 Task: Access the entitlement processes.
Action: Mouse moved to (925, 63)
Screenshot: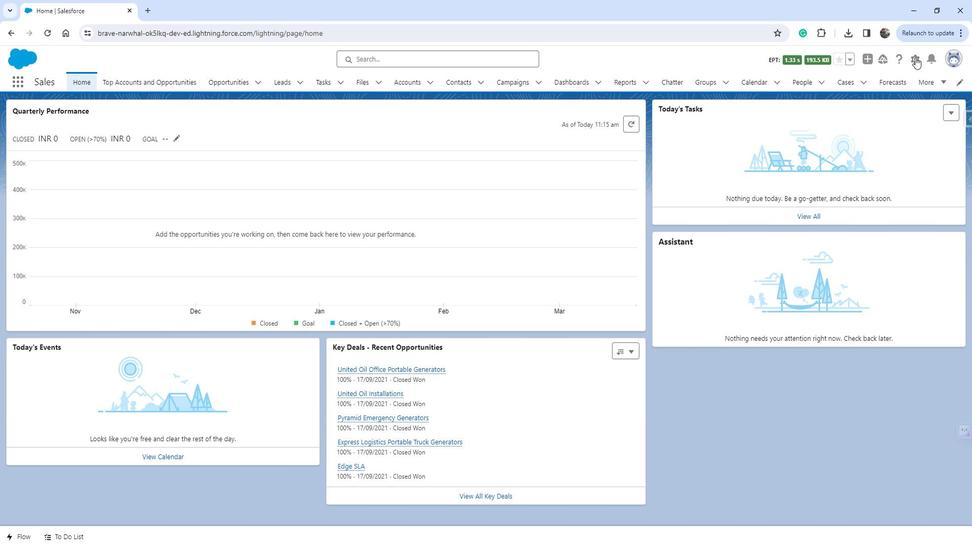 
Action: Mouse pressed left at (925, 63)
Screenshot: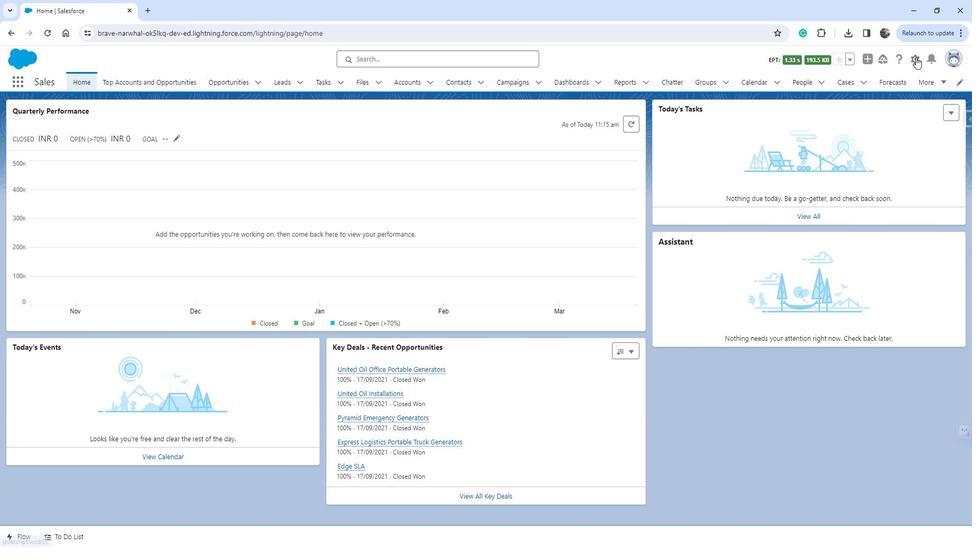 
Action: Mouse moved to (884, 98)
Screenshot: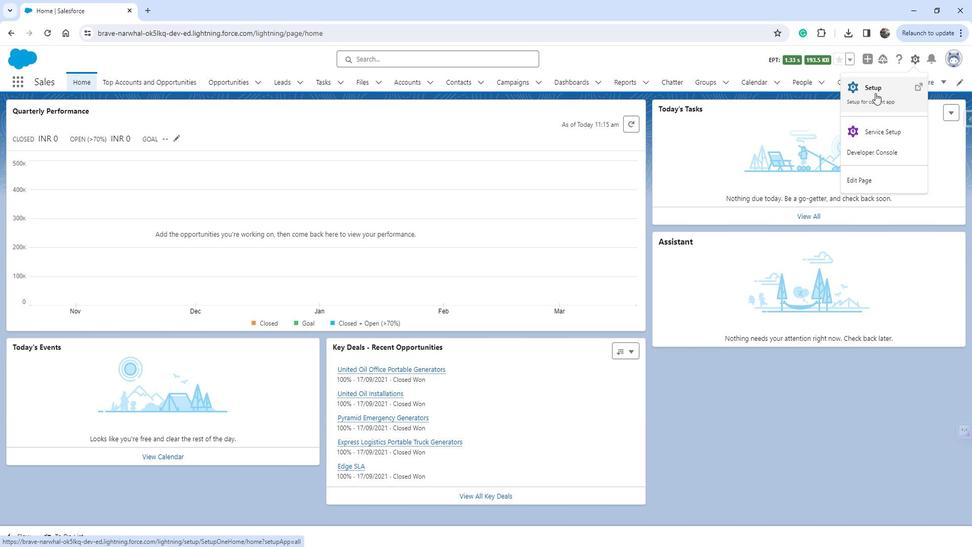 
Action: Mouse pressed left at (884, 98)
Screenshot: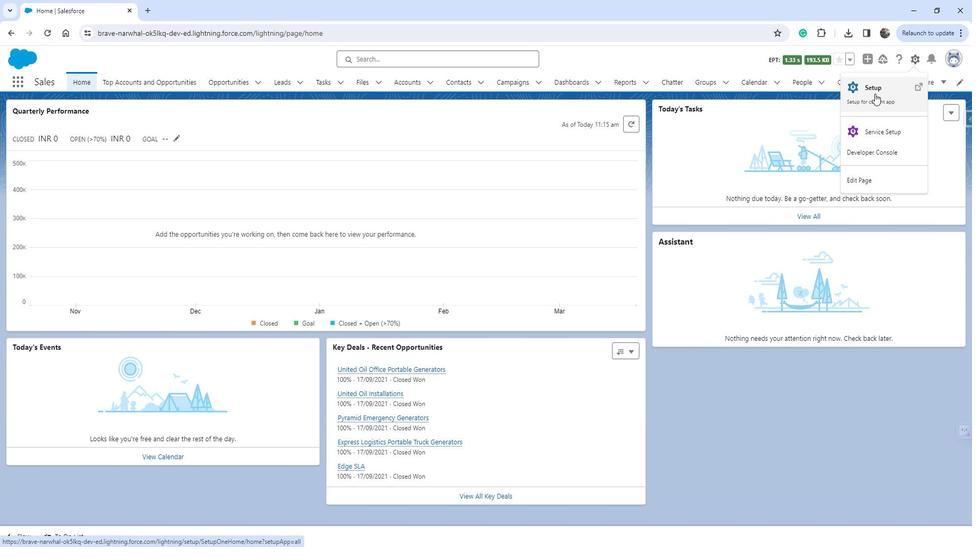 
Action: Mouse moved to (58, 330)
Screenshot: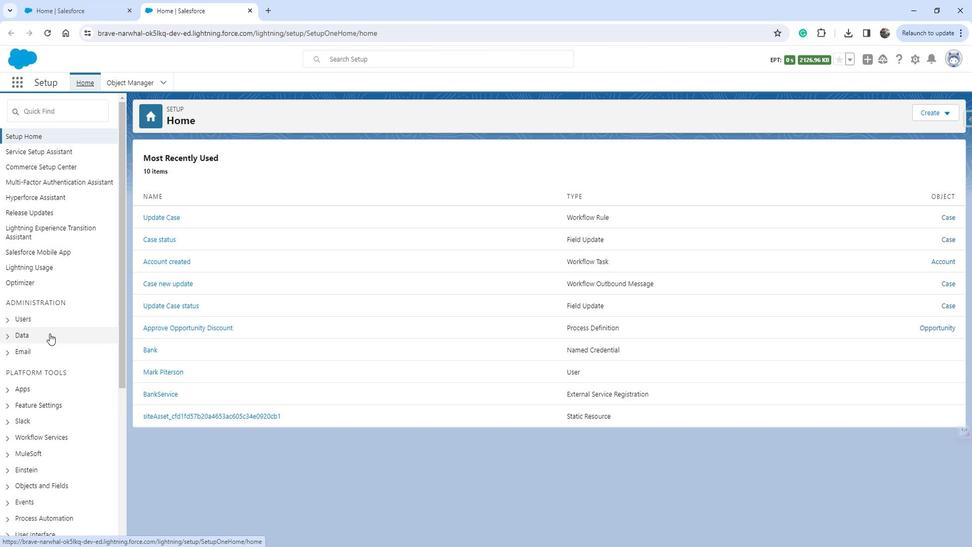 
Action: Mouse scrolled (58, 329) with delta (0, 0)
Screenshot: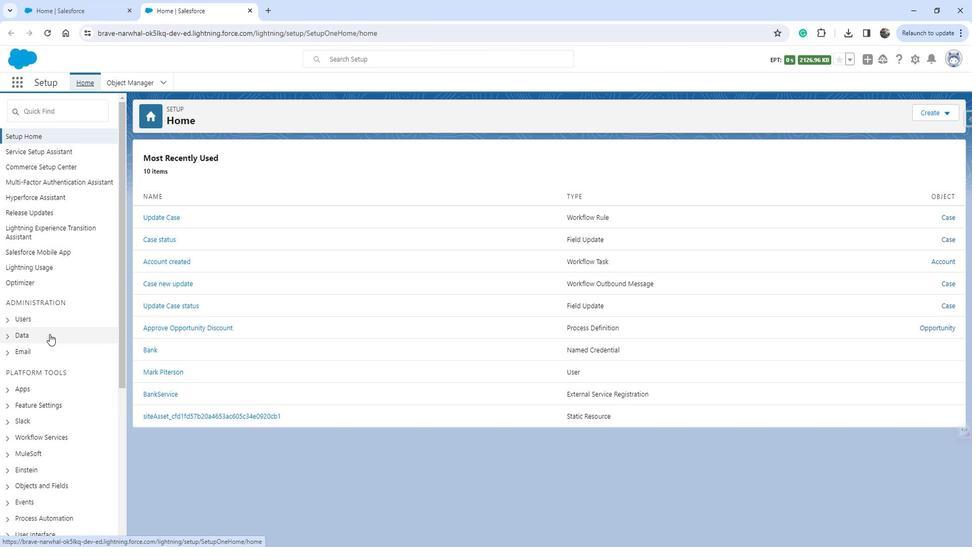 
Action: Mouse scrolled (58, 329) with delta (0, 0)
Screenshot: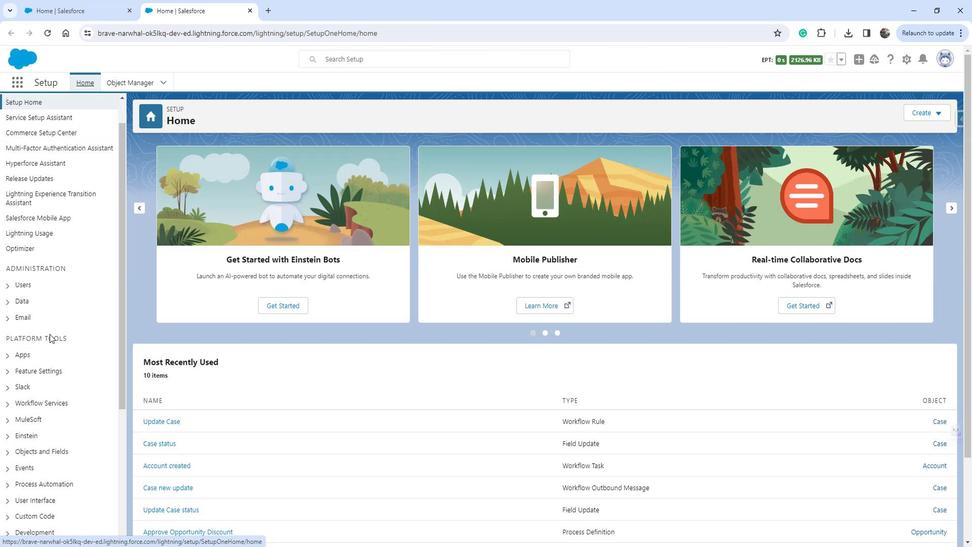 
Action: Mouse scrolled (58, 329) with delta (0, 0)
Screenshot: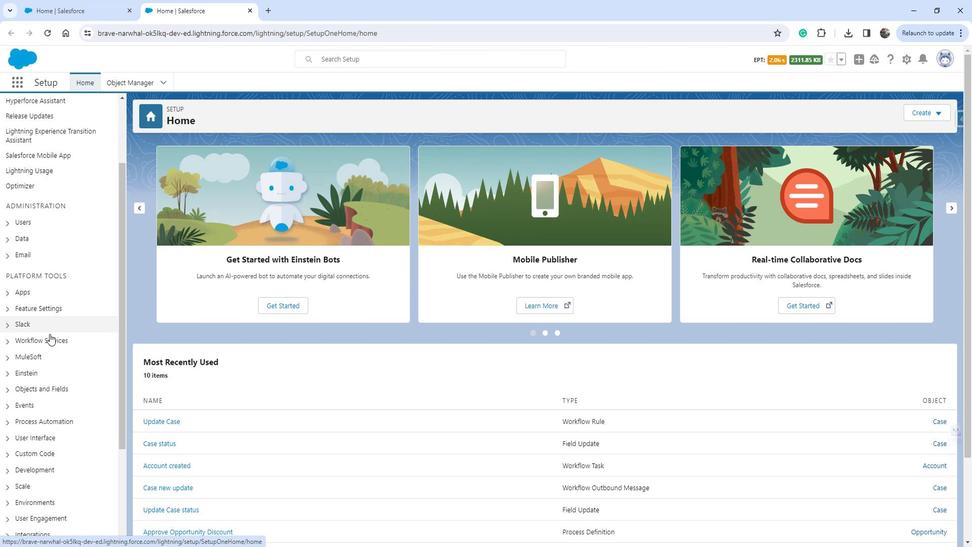 
Action: Mouse moved to (38, 389)
Screenshot: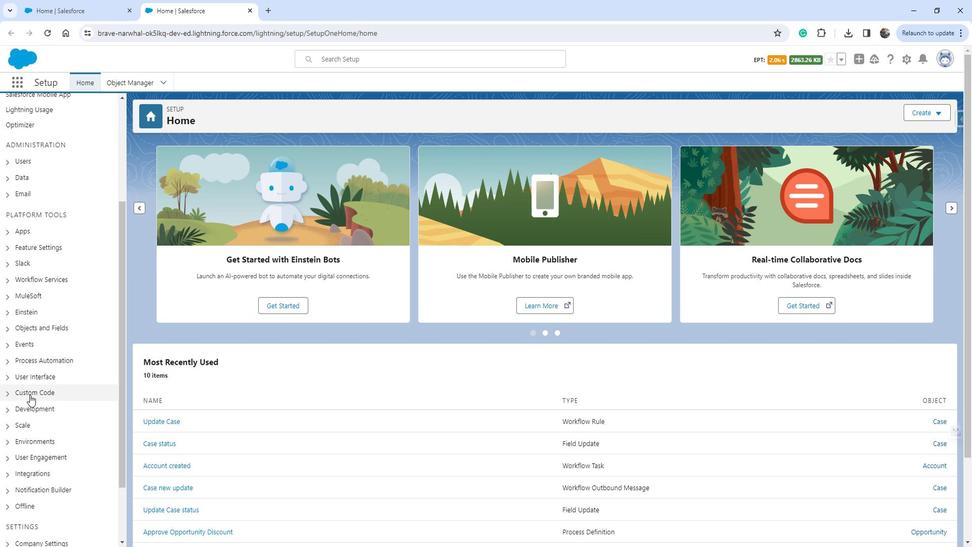 
Action: Mouse scrolled (38, 388) with delta (0, 0)
Screenshot: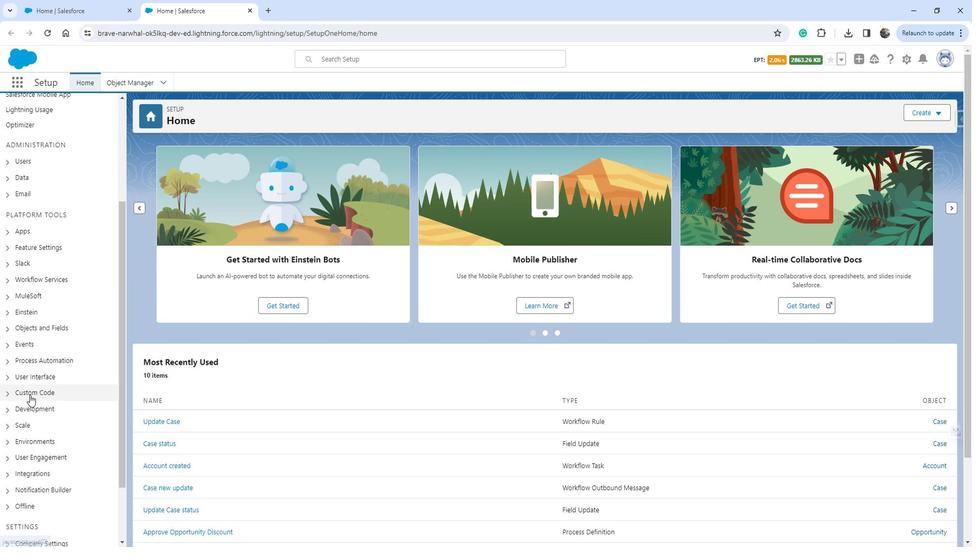 
Action: Mouse moved to (14, 383)
Screenshot: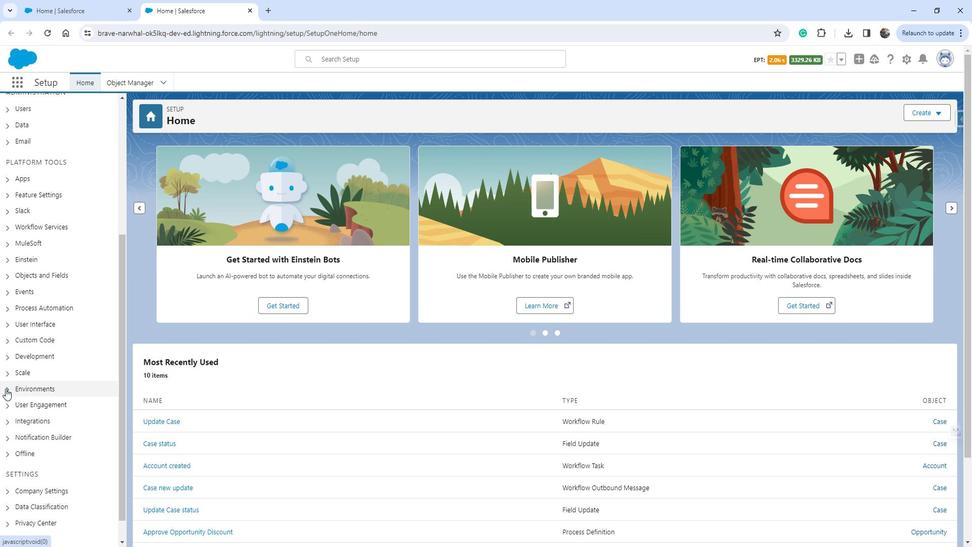 
Action: Mouse pressed left at (14, 383)
Screenshot: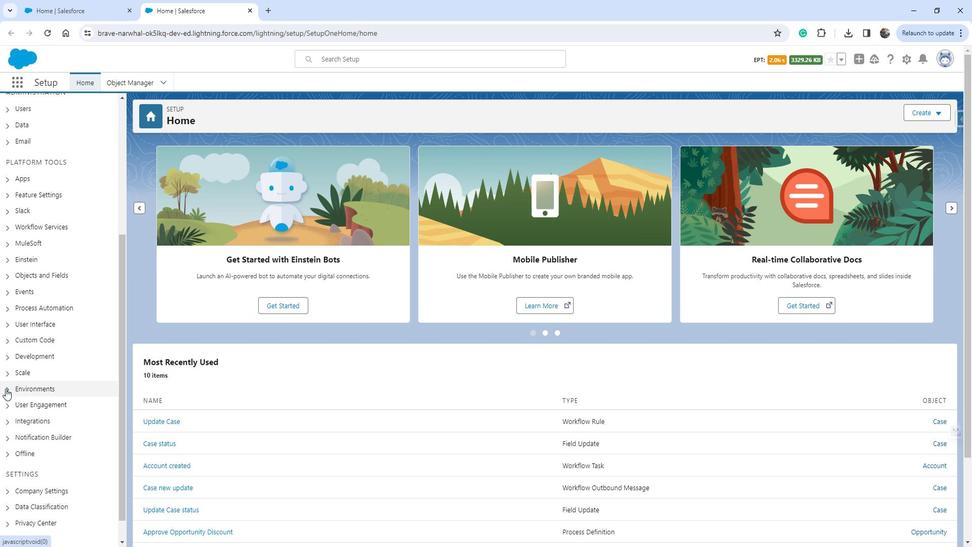 
Action: Mouse moved to (47, 384)
Screenshot: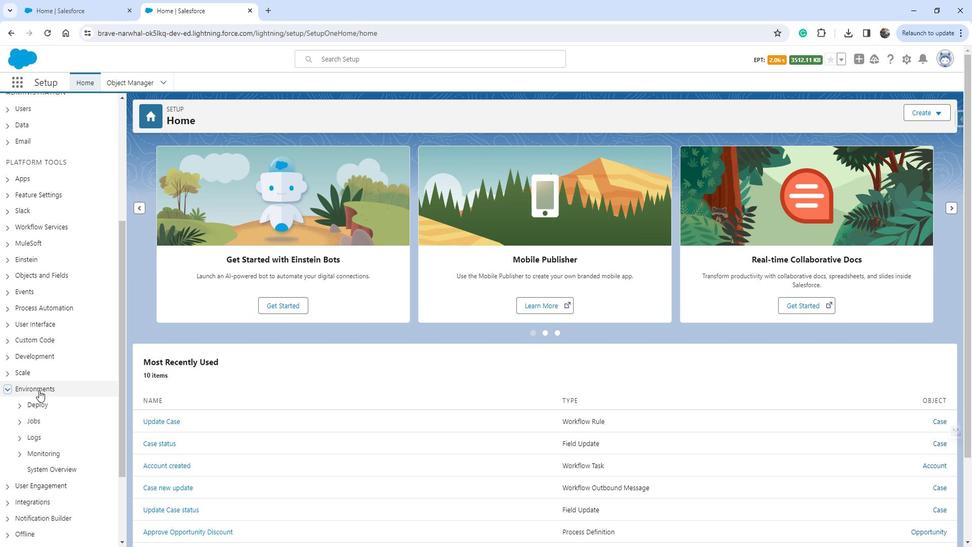 
Action: Mouse scrolled (47, 384) with delta (0, 0)
Screenshot: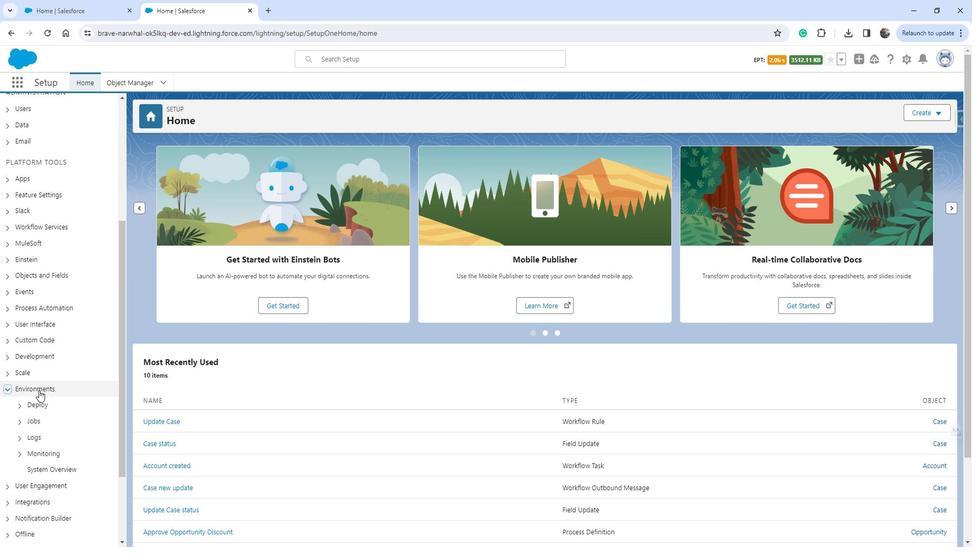 
Action: Mouse scrolled (47, 384) with delta (0, 0)
Screenshot: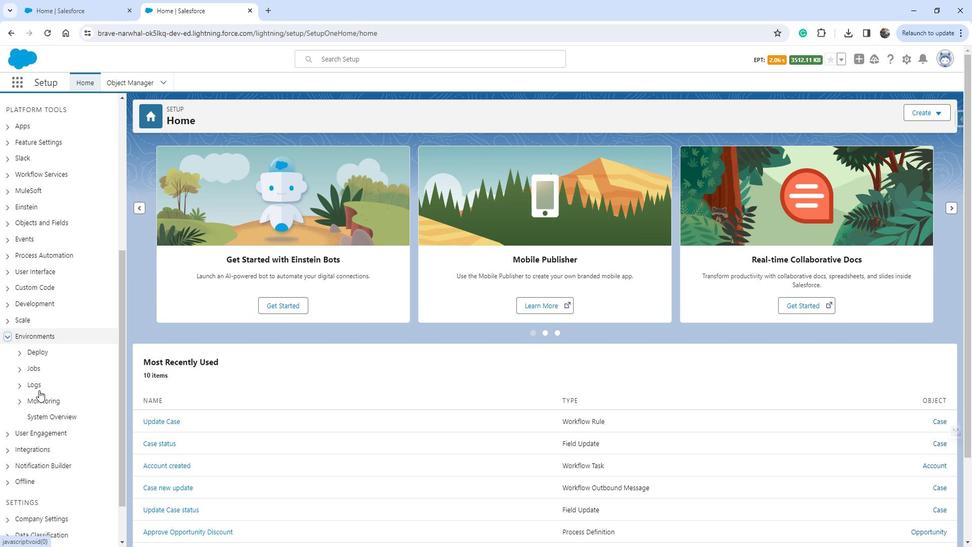 
Action: Mouse moved to (29, 342)
Screenshot: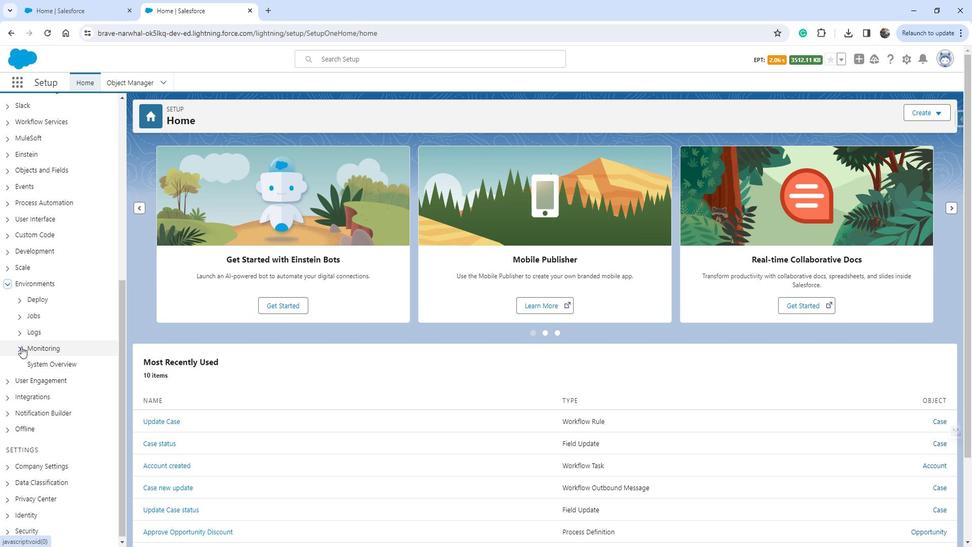 
Action: Mouse pressed left at (29, 342)
Screenshot: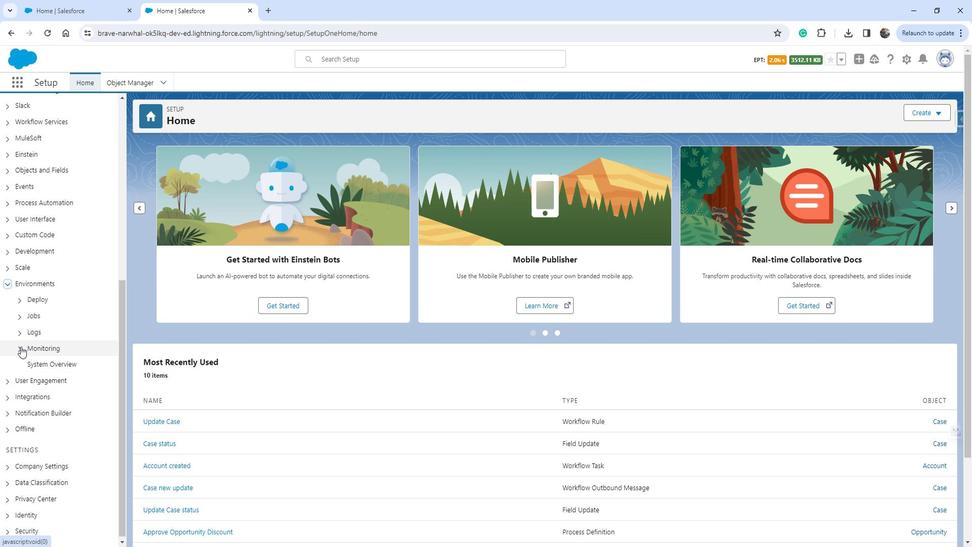 
Action: Mouse moved to (77, 422)
Screenshot: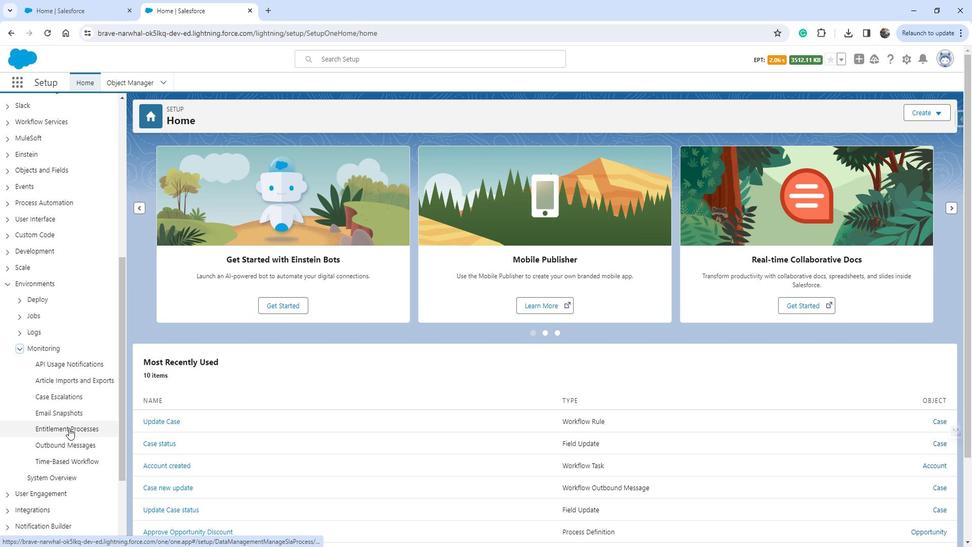 
Action: Mouse pressed left at (77, 422)
Screenshot: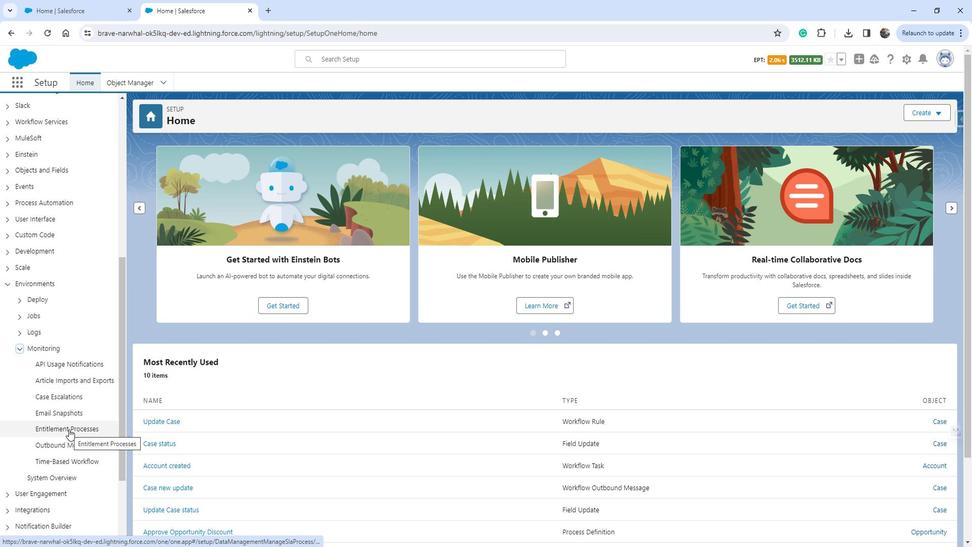 
Action: Mouse moved to (195, 206)
Screenshot: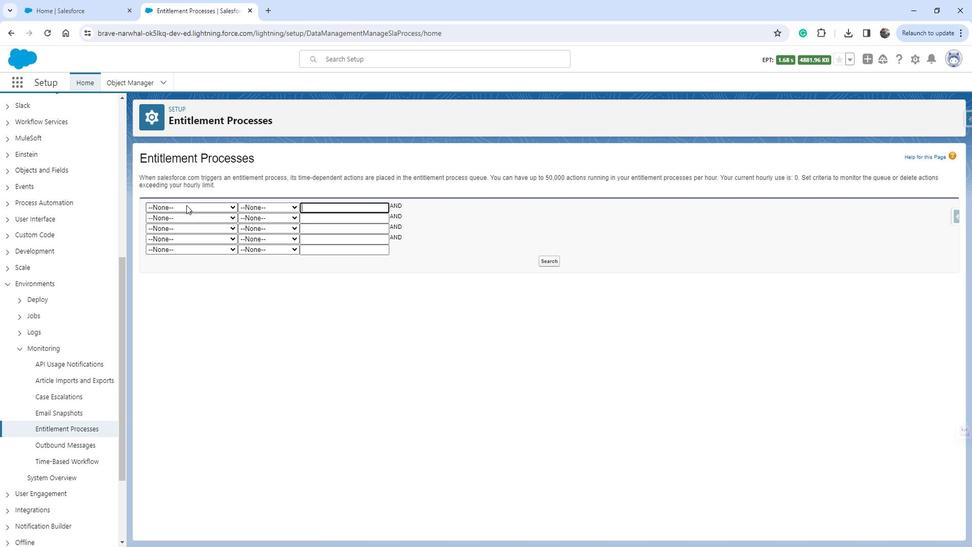 
Action: Mouse pressed left at (195, 206)
Screenshot: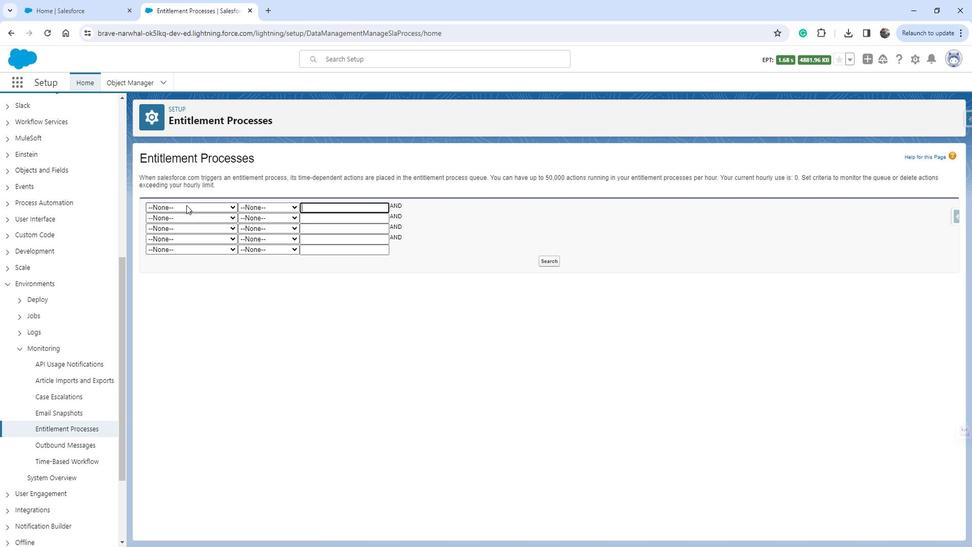 
Action: Mouse moved to (195, 266)
Screenshot: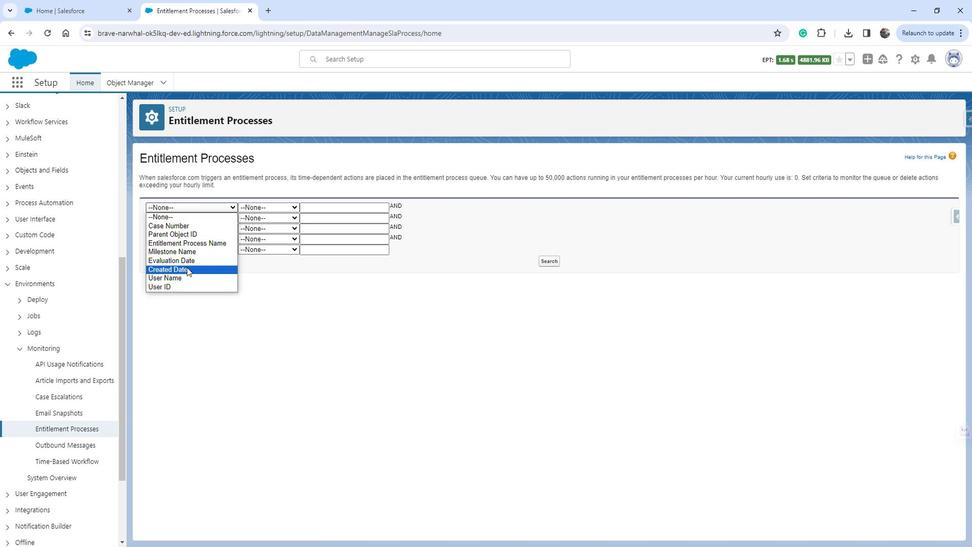 
Action: Mouse pressed left at (195, 266)
Screenshot: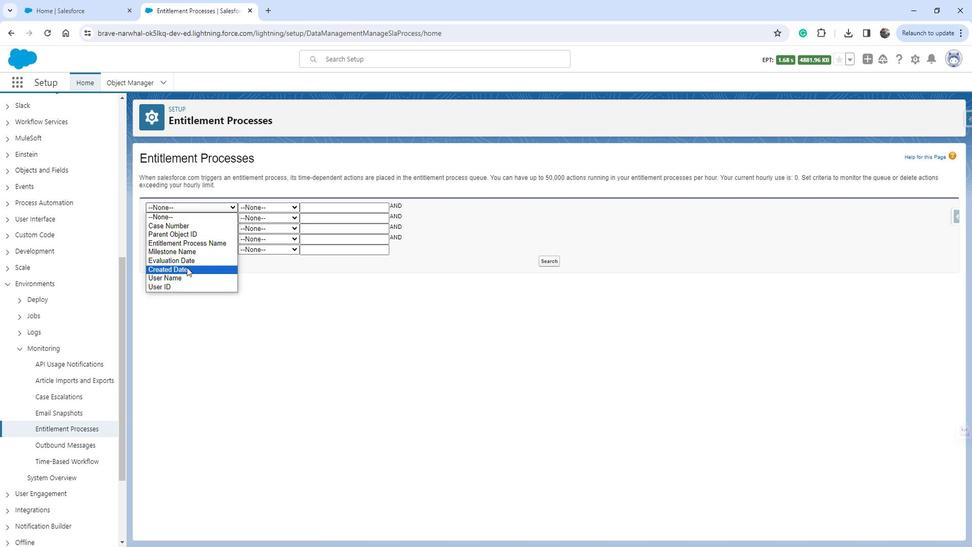 
Action: Mouse moved to (286, 208)
Screenshot: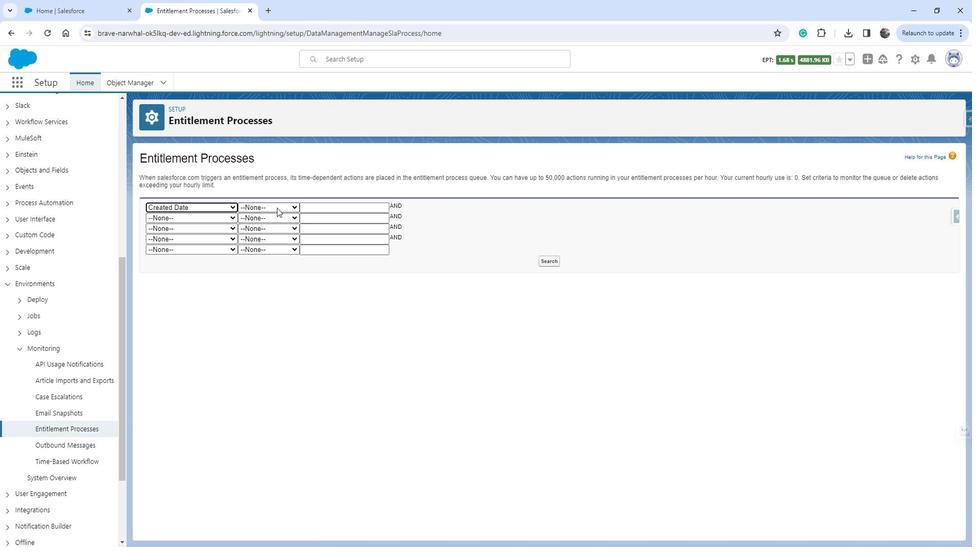 
Action: Mouse pressed left at (286, 208)
Screenshot: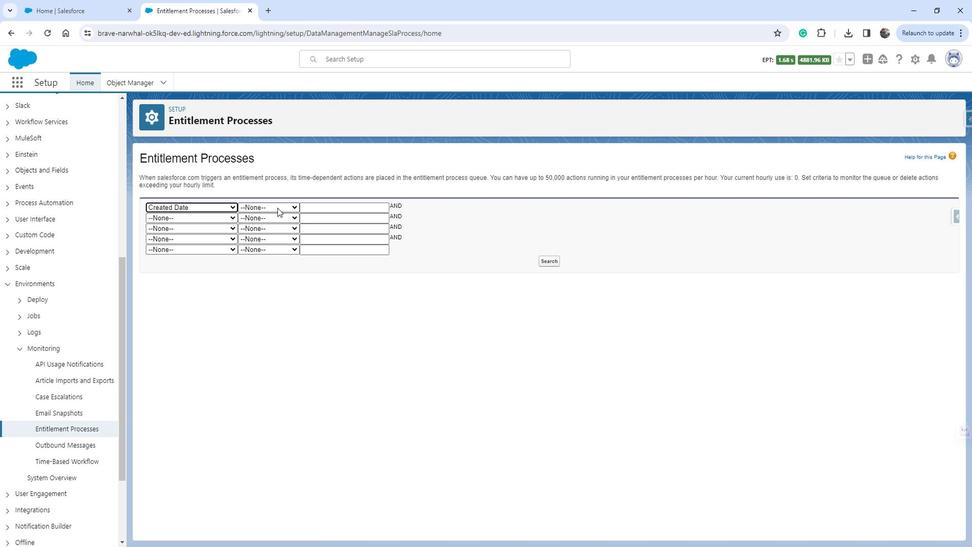 
Action: Mouse moved to (288, 258)
Screenshot: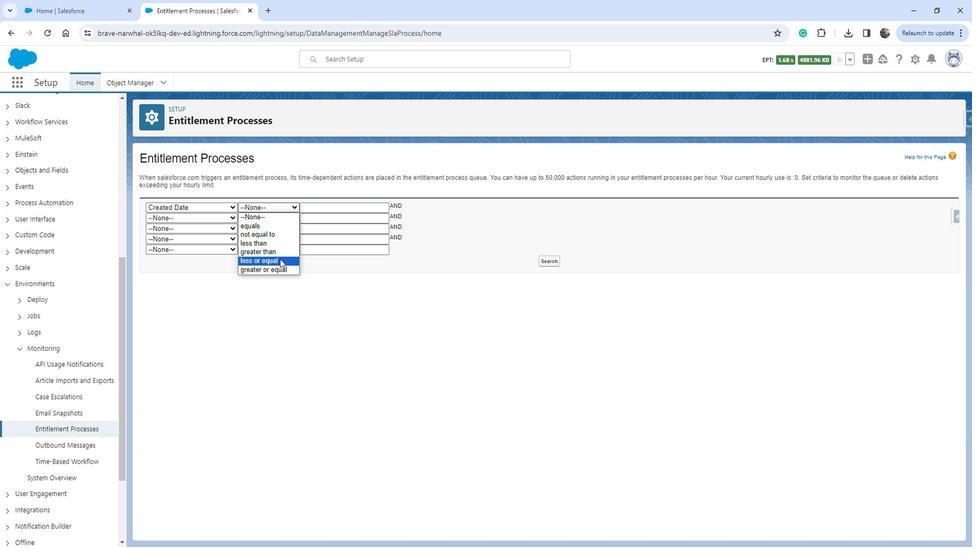 
Action: Mouse pressed left at (288, 258)
Screenshot: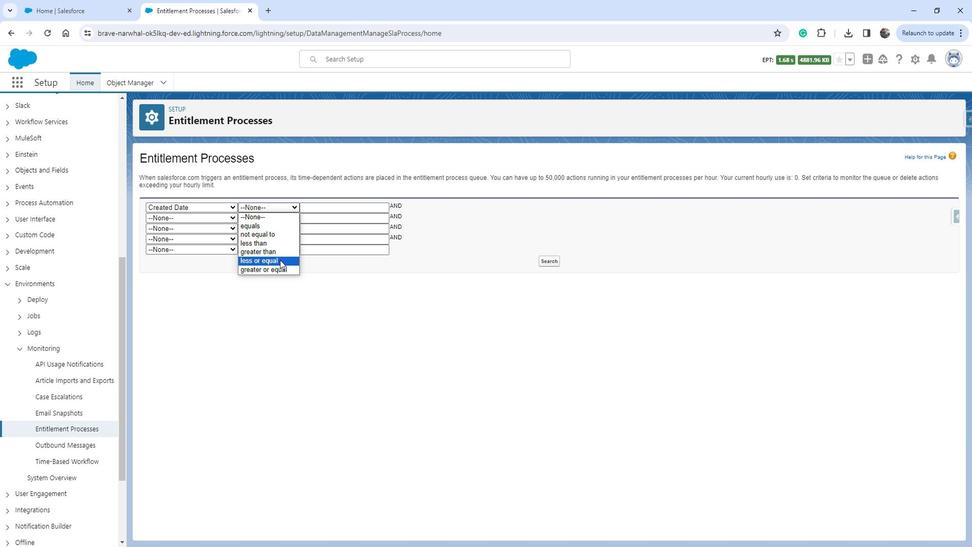 
Action: Mouse moved to (337, 210)
Screenshot: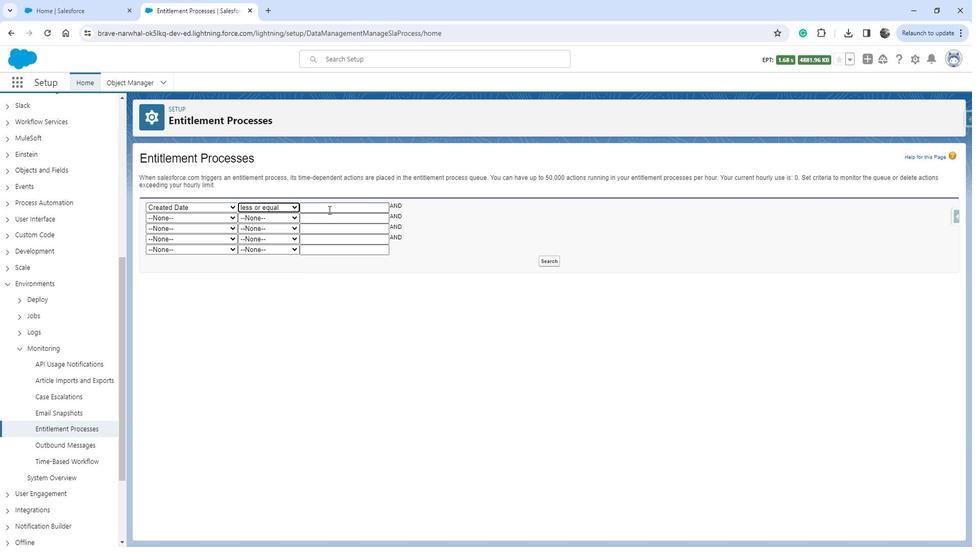 
Action: Mouse pressed left at (337, 210)
Screenshot: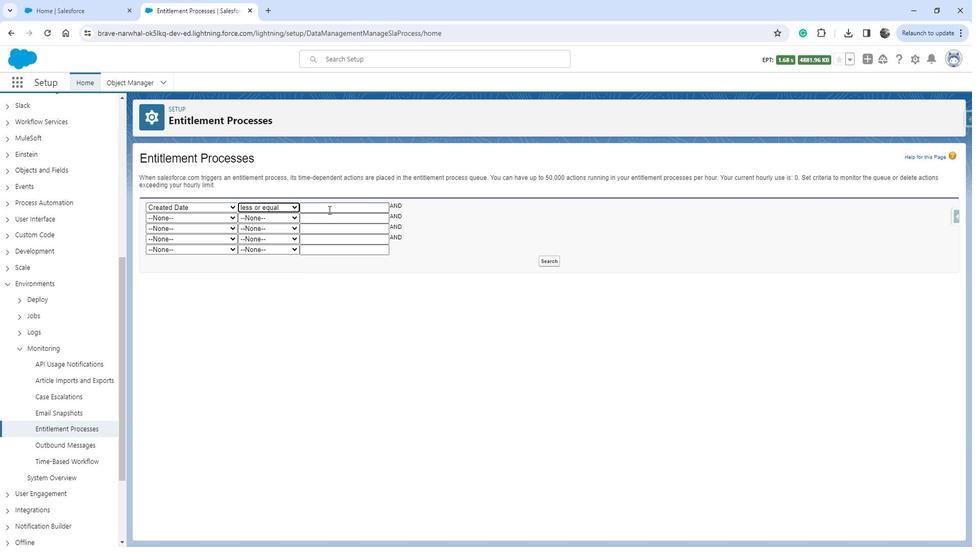 
Action: Mouse moved to (337, 206)
Screenshot: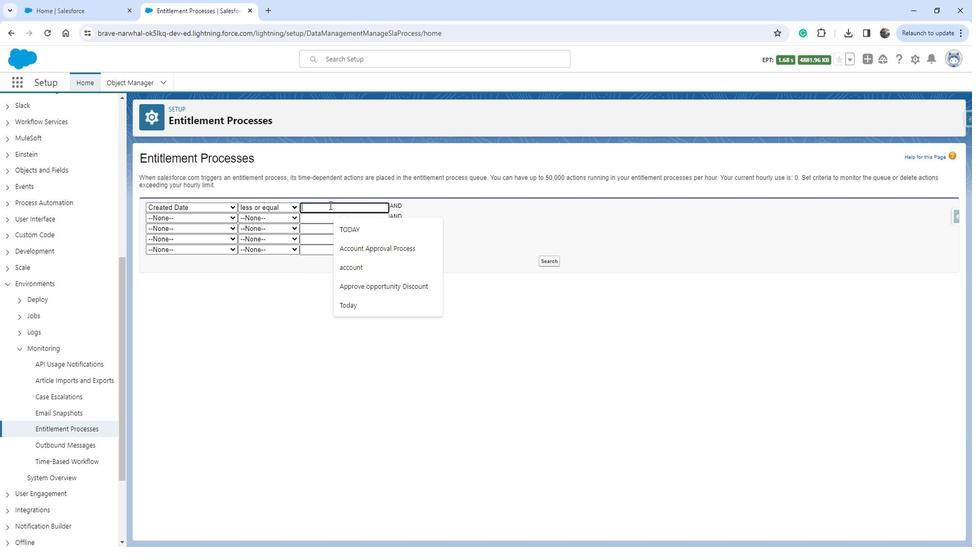 
Action: Key pressed <Key.shift>Today
Screenshot: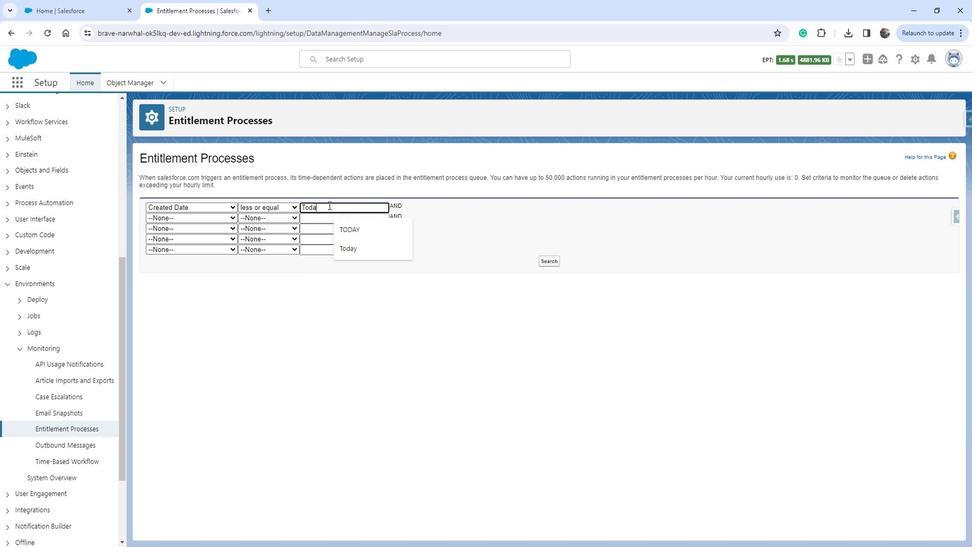 
Action: Mouse moved to (563, 260)
Screenshot: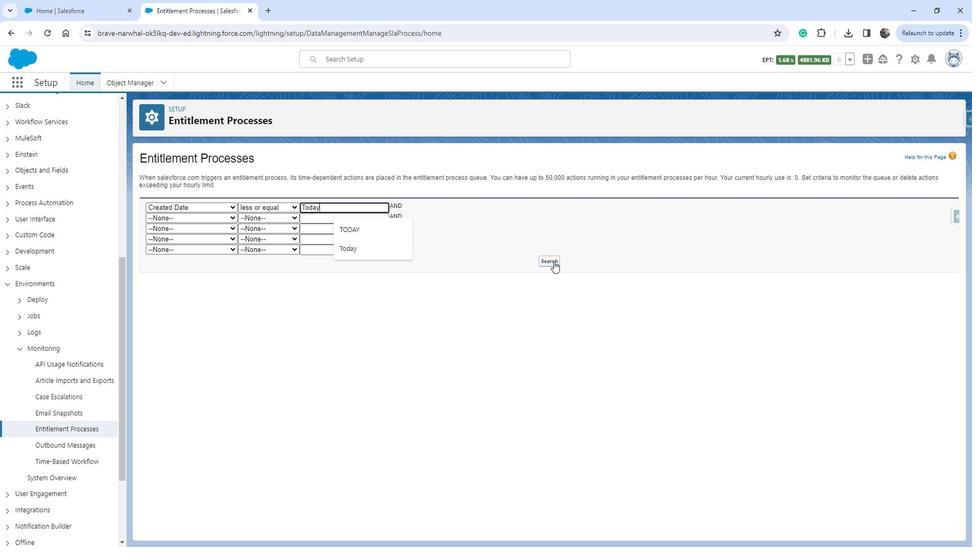 
Action: Mouse pressed left at (563, 260)
Screenshot: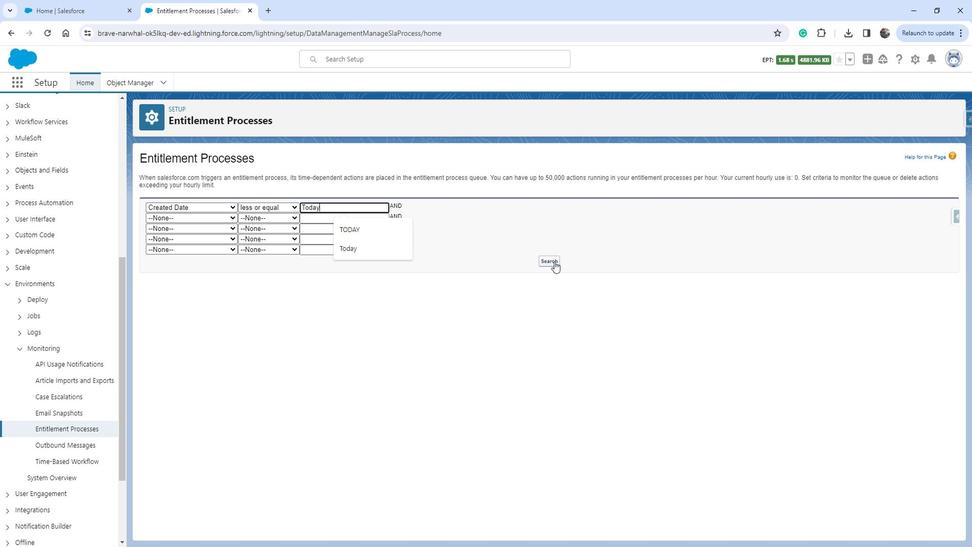 
Action: Mouse moved to (498, 243)
Screenshot: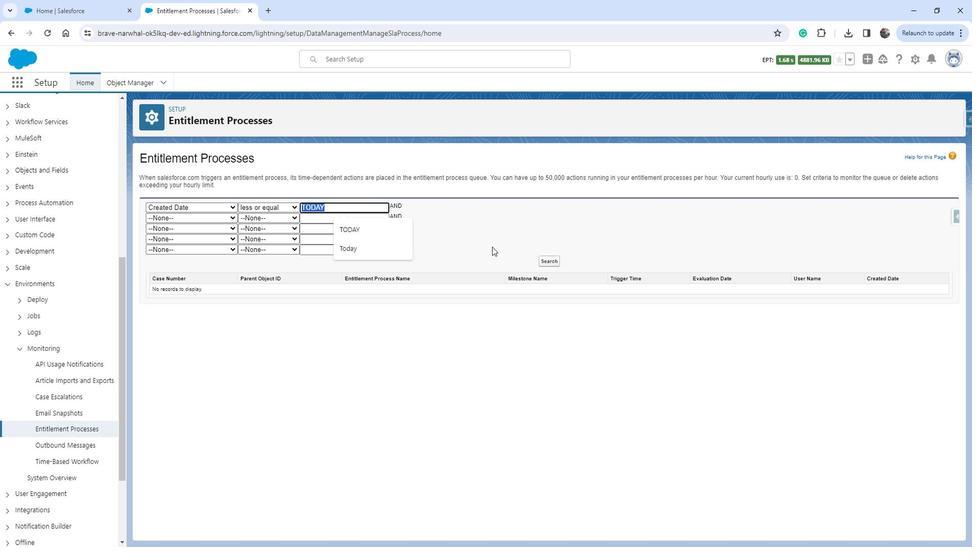 
